 Task: Open a blank worksheet and write heading  City data  Add 10 city name:-  '1. Chelsea, New York, NY , 2. Beverly Hills, Los Angeles, CA , 3. Knightsbridge, London, United Kingdom , 4. Le Marais, Paris, forance , 5. Ginza, Tokyo, Japan_x000D_
6. Circular Quay, Sydney, Australia , 7. Mitte, Berlin, Germany , 8. Downtown, Toronto, Canada , 9. Trastevere, Rome, 10. Colaba, Mumbai, India. ' in October Last week sales are  1. Chelsea, New York, NY 10001 | 2. Beverly Hills, Los Angeles, CA 90210 | 3. Knightsbridge, London, United Kingdom SW1X 7XL | 4. Le Marais, Paris, forance 75004 | 5. Ginza, Tokyo, Japan 104-0061 | 6. Circular Quay, Sydney, Australia 2000 | 7. Mitte, Berlin, Germany 10178 | 8. Downtown, Toronto, Canada M5V 3L9 | 9. Trastevere, Rome, Italy 00153 | 10. Colaba, Mumbai, India 400005. Save page auditingDailySales_Analysis_2022
Action: Mouse pressed left at (176, 43)
Screenshot: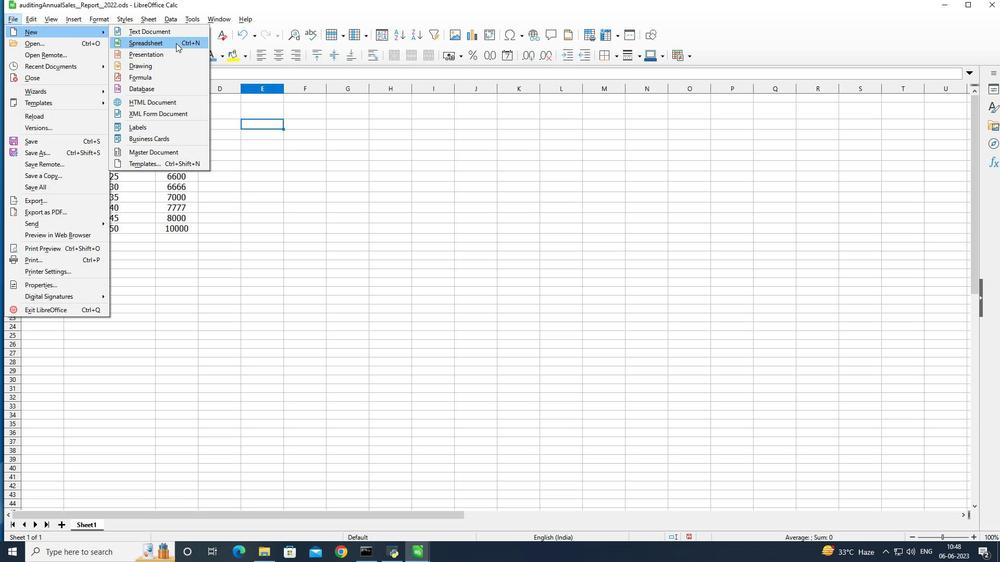 
Action: Mouse moved to (77, 106)
Screenshot: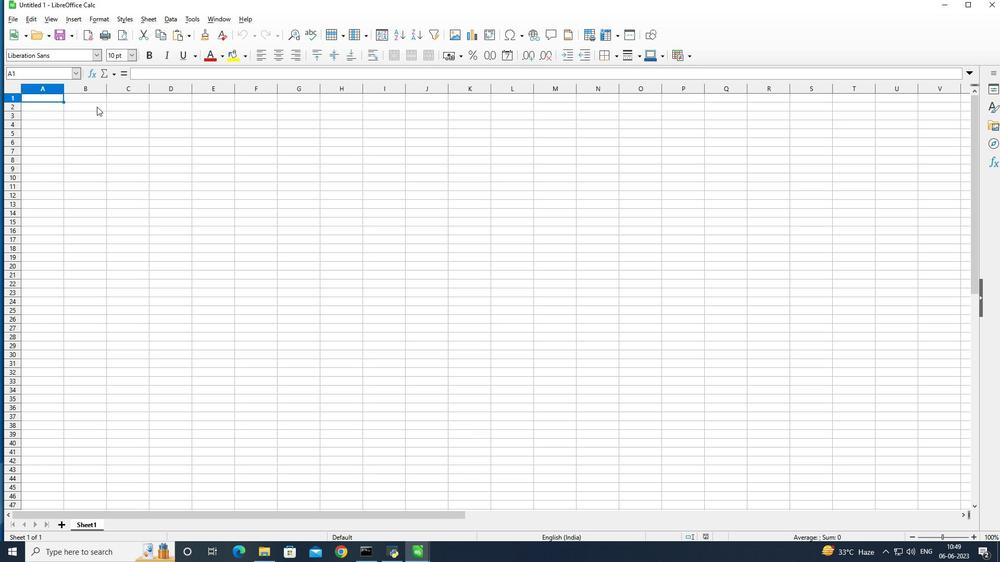 
Action: Mouse pressed left at (77, 106)
Screenshot: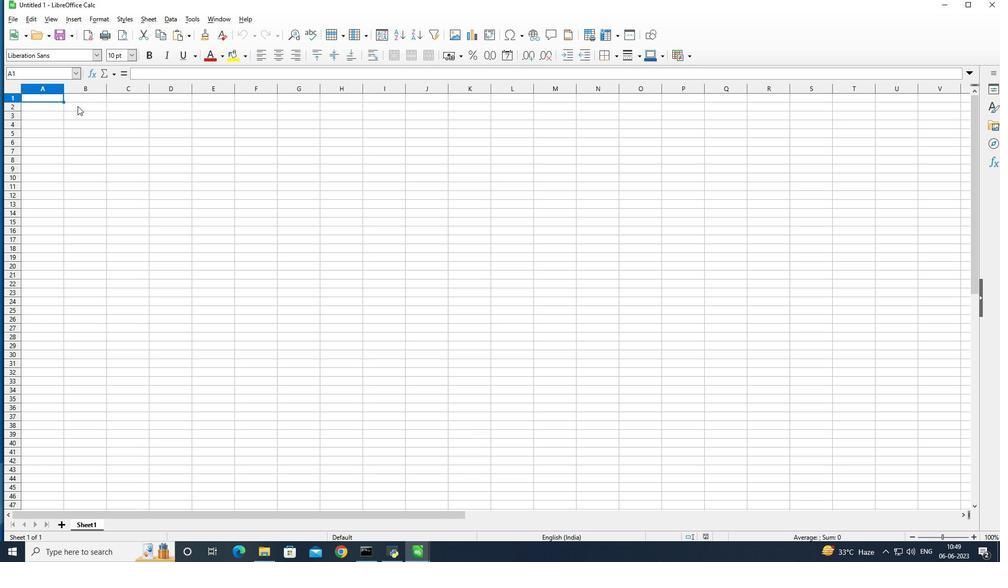 
Action: Mouse moved to (276, 70)
Screenshot: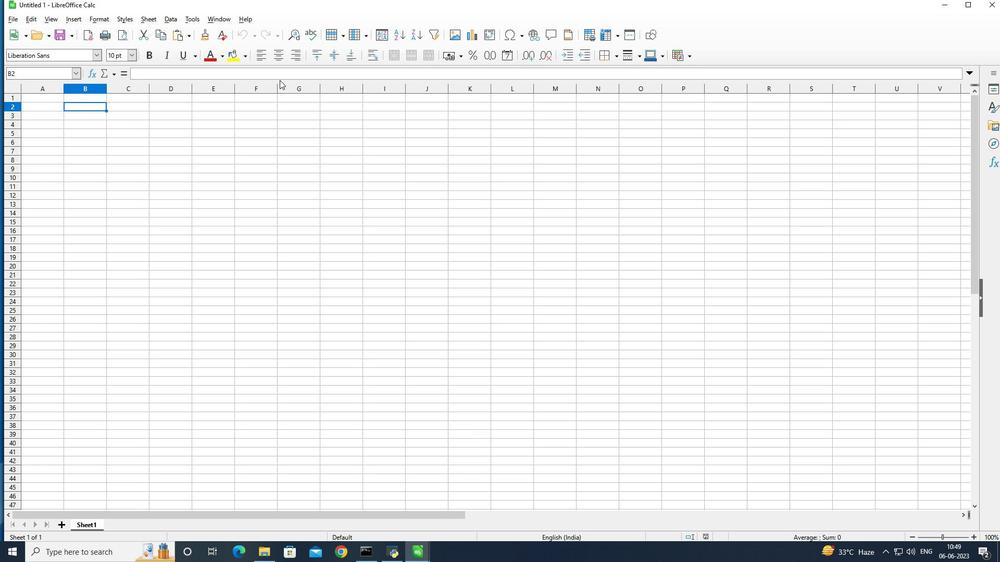
Action: Key pressed <Key.shift><Key.shift><Key.shift><Key.shift><Key.shift><Key.shift><Key.shift><Key.shift><Key.shift><Key.shift><Key.shift><Key.shift>City<Key.space><Key.shift>Data<Key.enter>
Screenshot: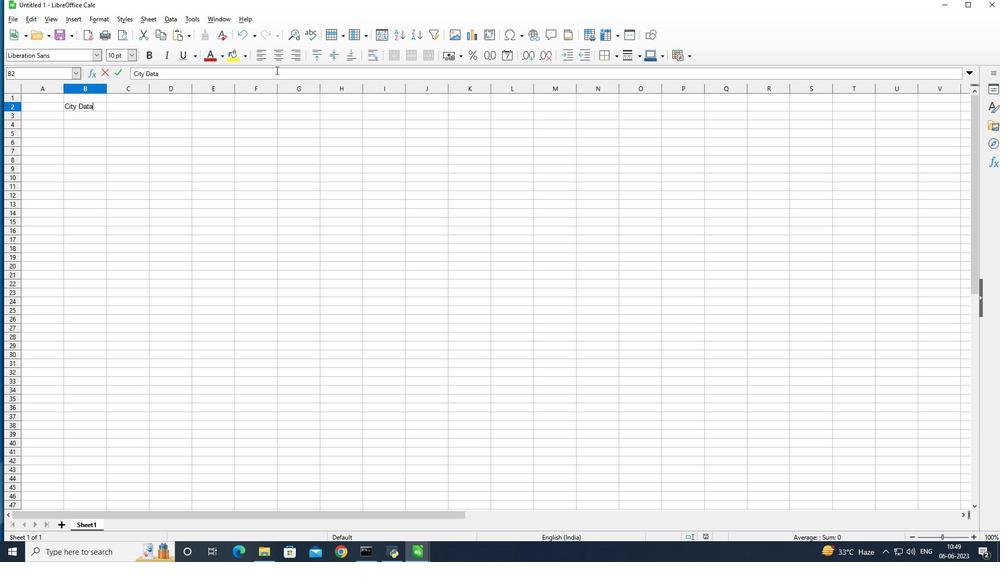 
Action: Mouse moved to (53, 113)
Screenshot: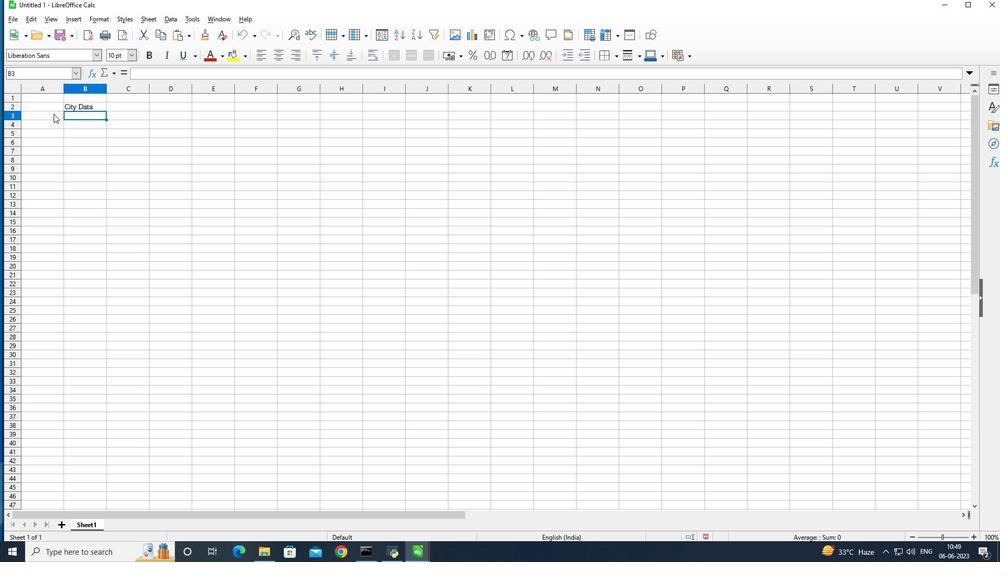 
Action: Mouse pressed left at (53, 113)
Screenshot: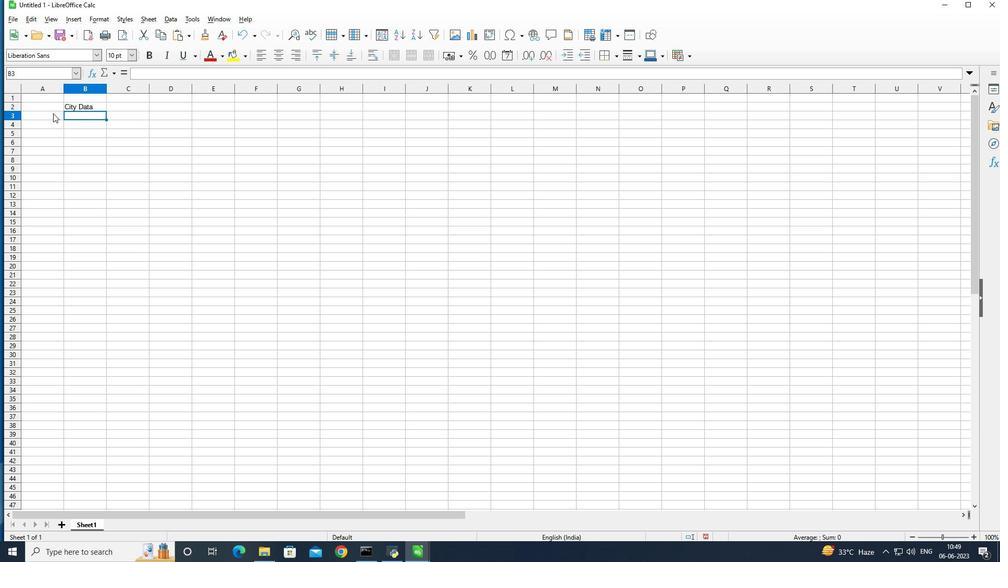 
Action: Mouse moved to (98, 100)
Screenshot: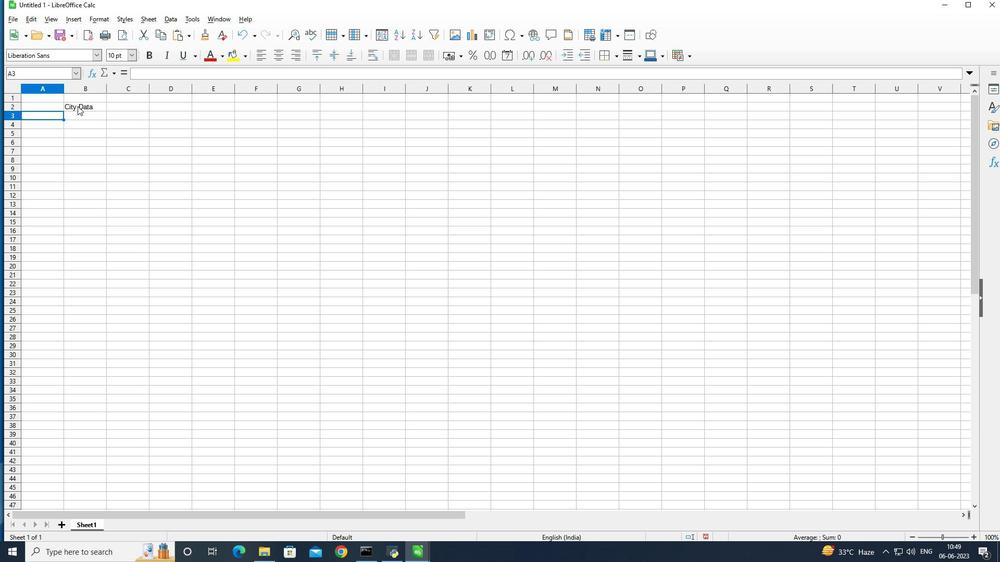 
Action: Key pressed <Key.shift>City<Key.space><Key.shift>Name<Key.enter>1.<Key.space><Key.shift><Key.shift><Key.shift><Key.shift><Key.shift>CH<Key.backspace>helsa<Key.backspace>ea<Key.space><Key.shift>New<Key.space><Key.shift>York<Key.space><Key.shift>NY<Key.enter>2.<Key.space><Key.shift>Beverly<Key.space><Key.shift>Hills<Key.space><Key.shift>Los<Key.space><Key.shift>Angeles<Key.space><Key.shift>CA<Key.enter><Key.shift>Knightsbridge<Key.space><Key.shift><Key.shift>London<Key.space><Key.shift>United<Key.space><Key.shift>kingdom<Key.enter>4.<Key.space><Key.shift>Le<Key.space><Key.shift>Marais<Key.space><Key.shift>Paris<Key.space><Key.shift>Forance<Key.enter><Key.shift>%.<Key.backspace><Key.backspace>5.<Key.space><Key.shift><Key.shift><Key.shift><Key.shift><Key.shift><Key.shift><Key.shift><Key.shift><Key.shift><Key.shift><Key.shift><Key.shift>Ginza<Key.space><Key.shift>Tokyo<Key.space><Key.shift>japan<Key.enter>6.<Key.space><Key.shift>Circular<Key.space><Key.shift><Key.shift><Key.shift><Key.shift>Quary<Key.space><Key.shift><Key.shift><Key.shift>Syadney<Key.space><Key.shift>Australia<Key.enter>7.<Key.space><Key.shift>Mittee<Key.backspace><Key.space><Key.shift>Berlin<Key.space><Key.shift>Germany<Key.enter>8.<Key.space><Key.shift><Key.shift><Key.shift><Key.shift><Key.shift><Key.shift><Key.shift><Key.shift>Dowm<Key.backspace>ntown<Key.space><Key.shift>Toronto<Key.space><Key.shift>Canada<Key.enter>9.<Key.space><Key.shift>Trastevere<Key.space><Key.shift>Rome<Key.enter>10.<Key.space><Key.shift>Colaba<Key.space><Key.shift>Mumbai<Key.space><Key.shift>india<Key.enter>
Screenshot: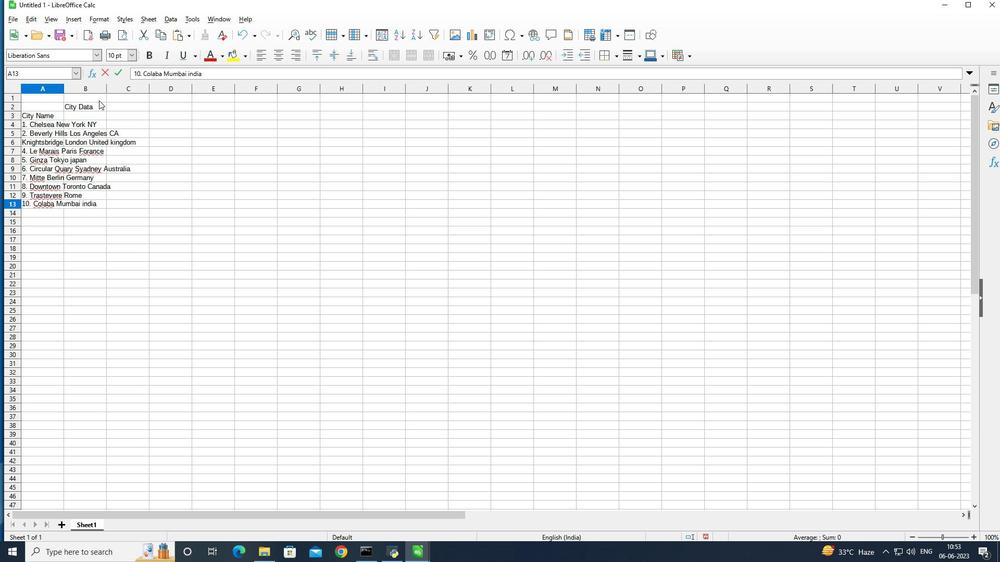 
Action: Mouse moved to (72, 111)
Screenshot: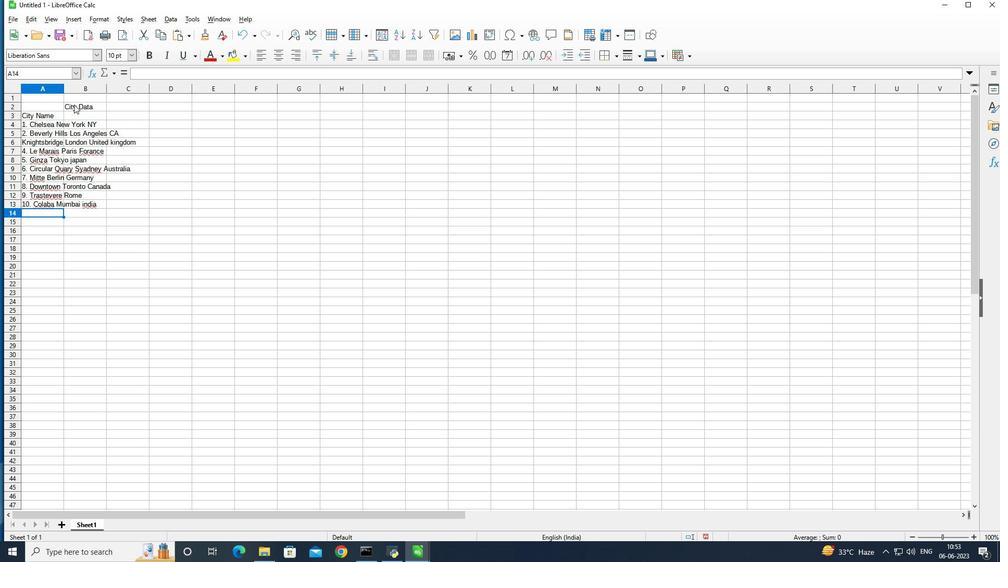 
Action: Mouse pressed left at (72, 111)
Screenshot: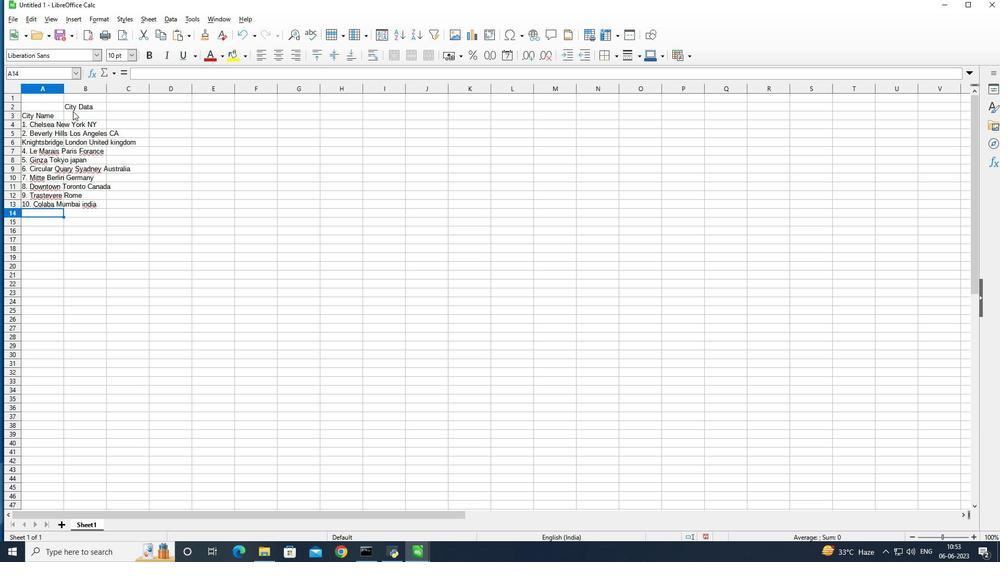 
Action: Mouse moved to (64, 87)
Screenshot: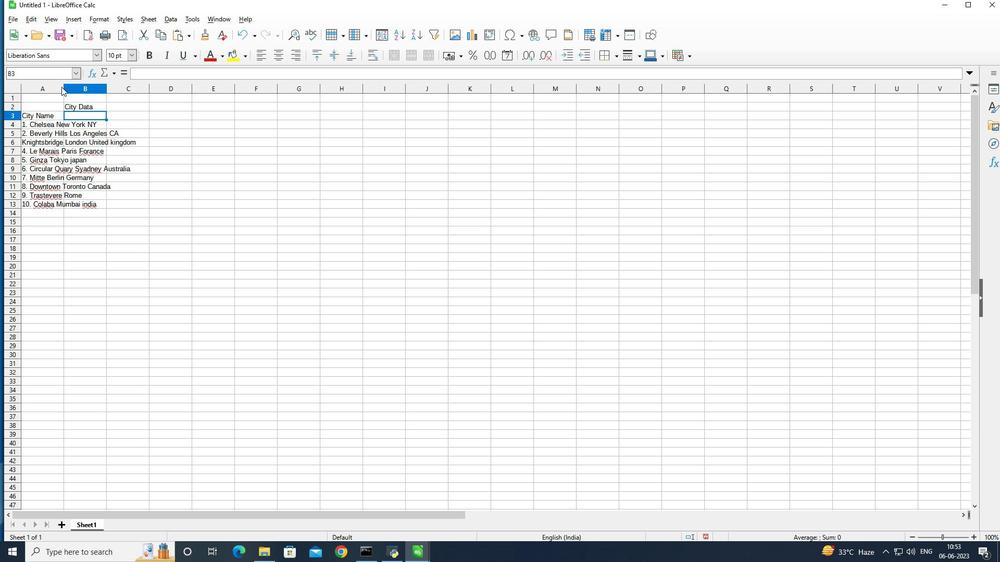 
Action: Mouse pressed left at (64, 87)
Screenshot: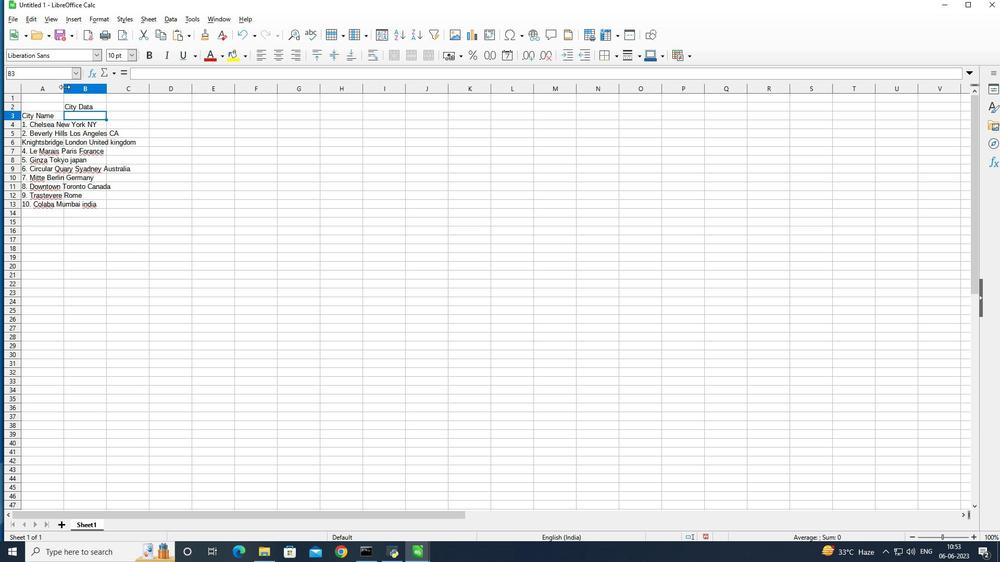
Action: Mouse moved to (197, 87)
Screenshot: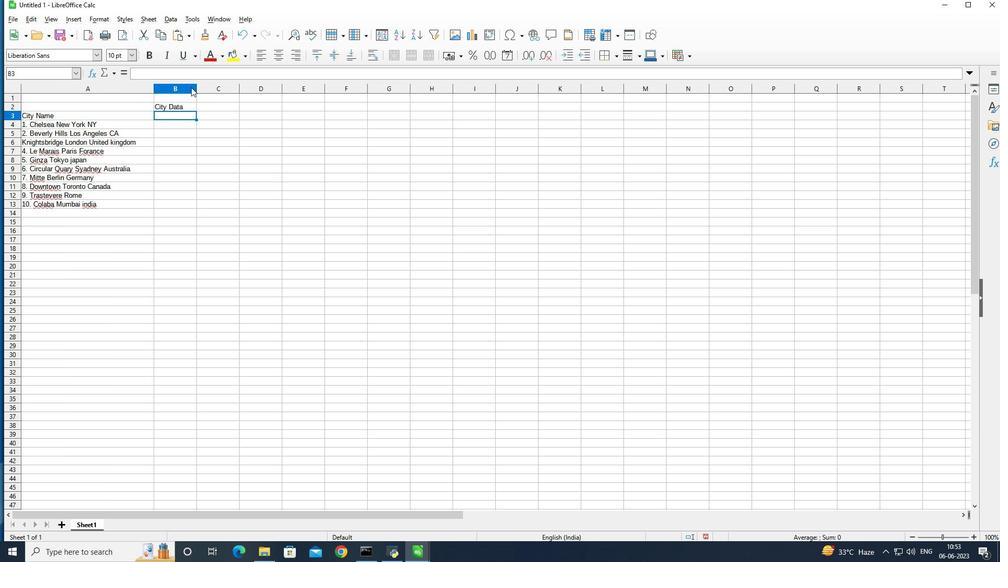 
Action: Mouse pressed left at (197, 87)
Screenshot: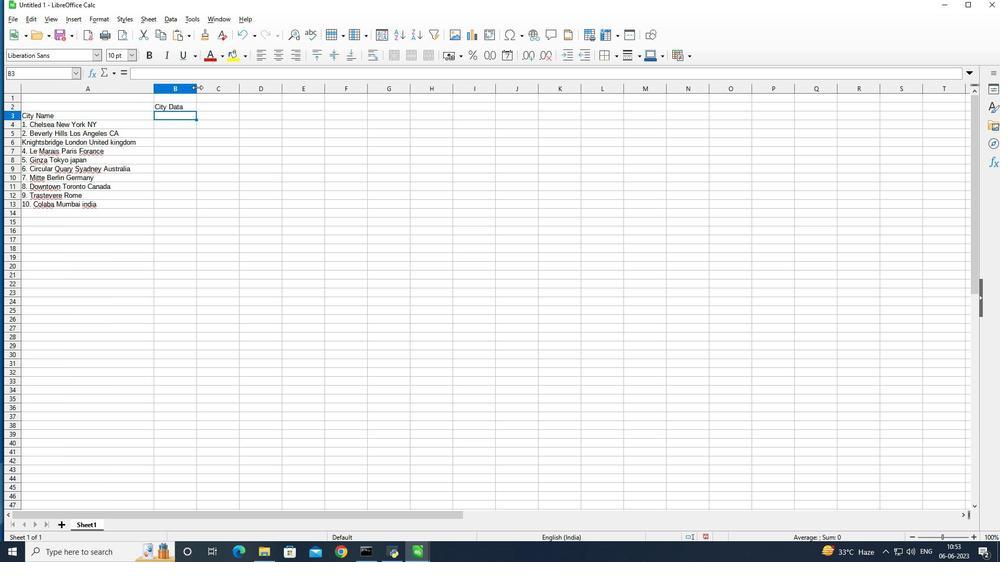 
Action: Mouse moved to (178, 116)
Screenshot: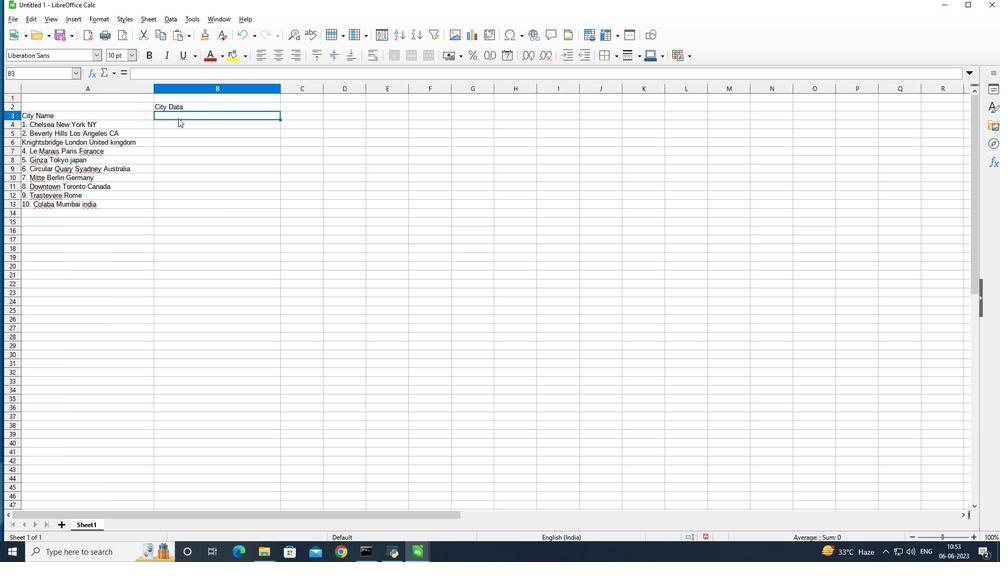 
Action: Mouse pressed left at (178, 116)
Screenshot: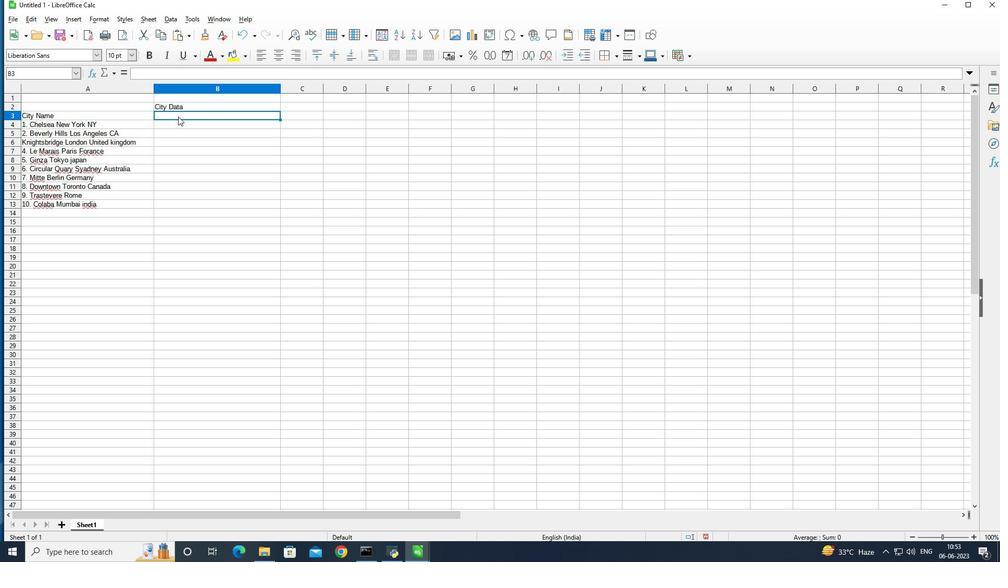 
Action: Mouse moved to (349, 134)
Screenshot: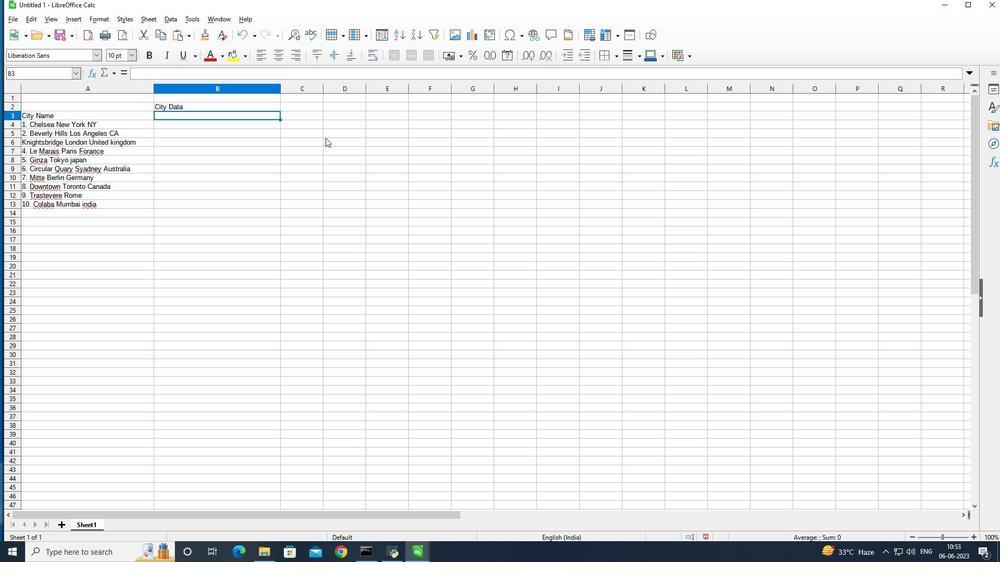 
Action: Key pressed <Key.shift>Last<Key.space>w<Key.backspace><Key.shift>Week<Key.space><Key.shift>Sale<Key.enter>1
Screenshot: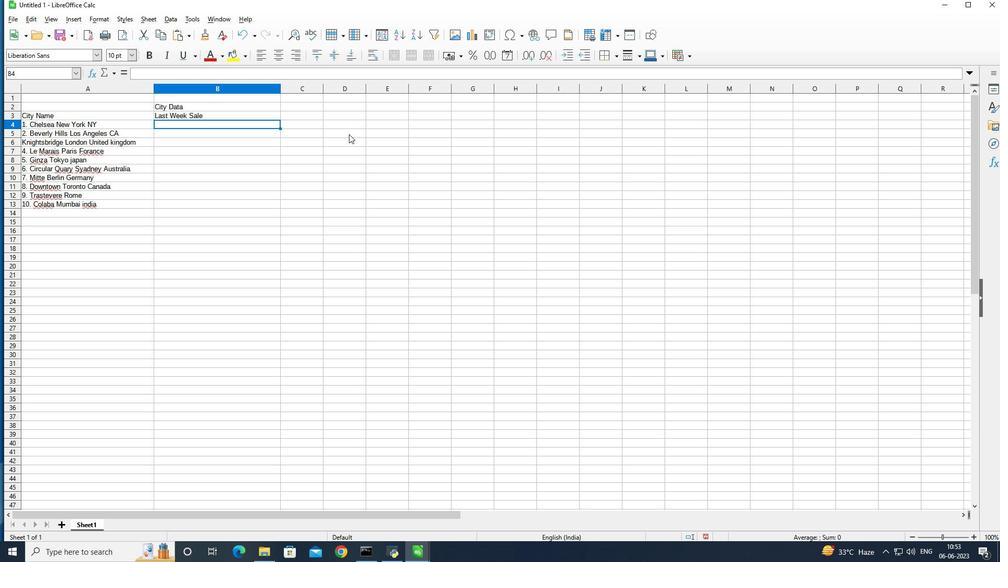 
Action: Mouse moved to (348, 134)
Screenshot: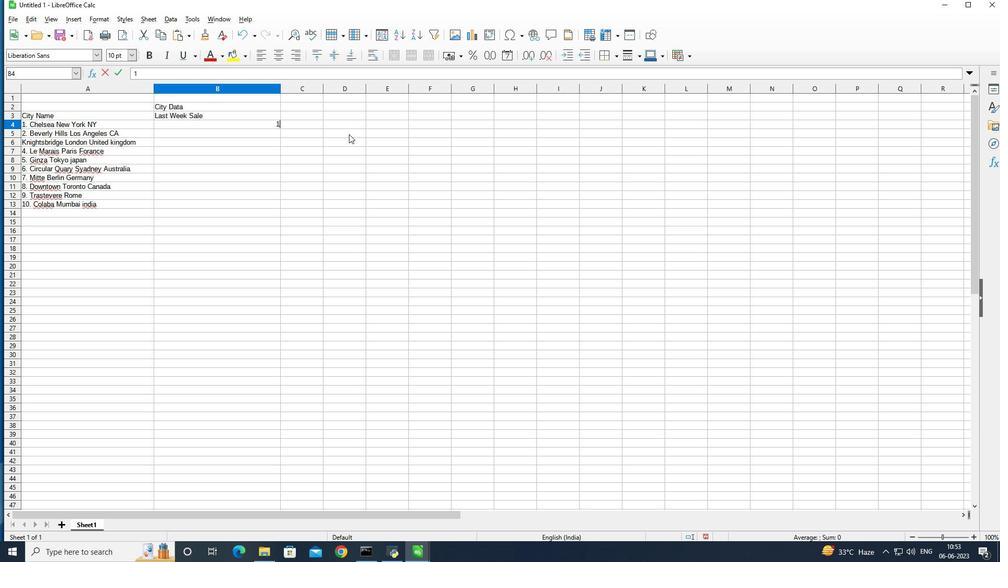 
Action: Key pressed ..<Key.backspace><Key.backspace>.
Screenshot: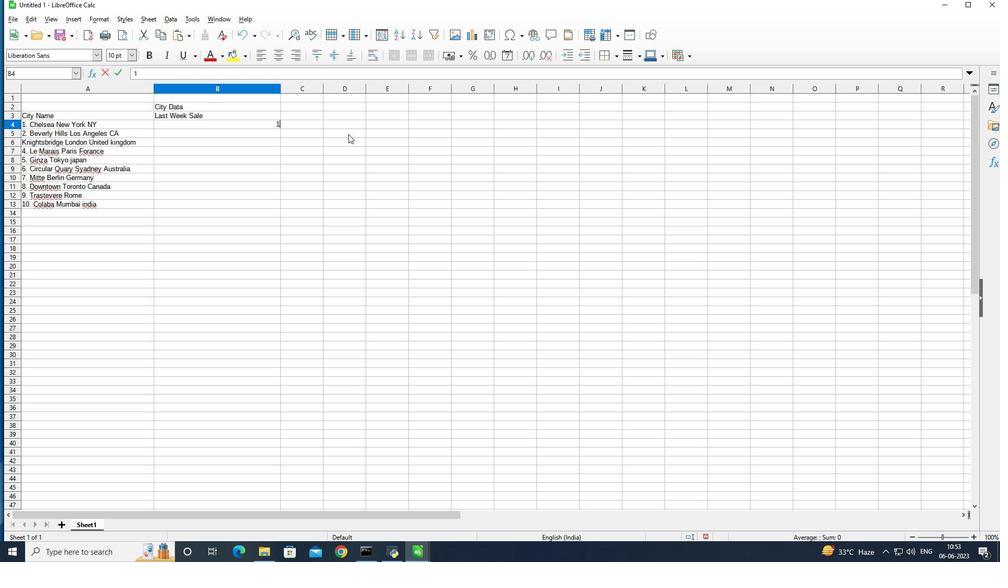 
Action: Mouse moved to (602, 221)
Screenshot: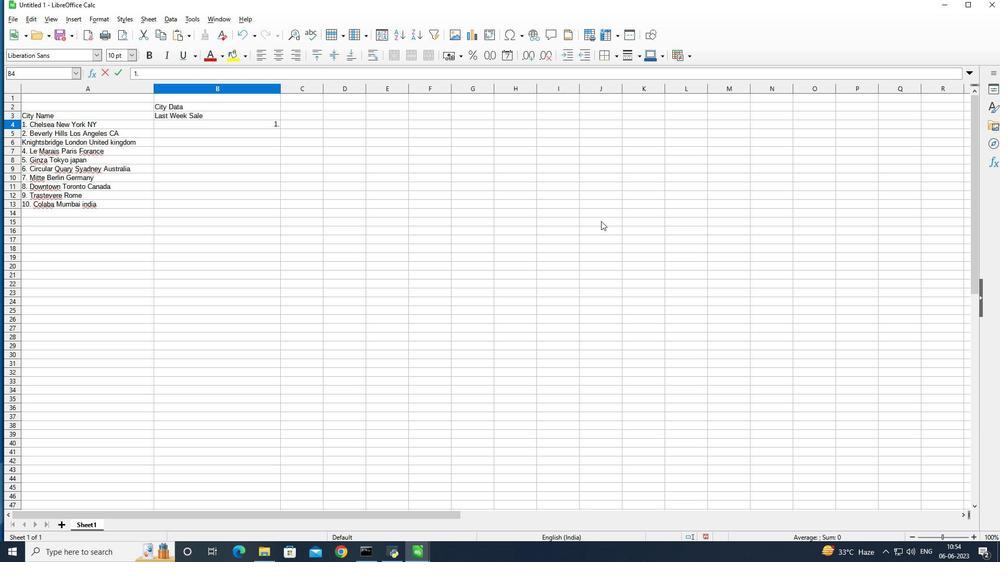 
Action: Key pressed <Key.shift>Ch<Key.backspace><Key.backspace><Key.backspace>0001<Key.enter>90210<Key.enter><Key.shift>SW1<Key.shift><Key.shift><Key.shift><Key.shift><Key.shift><Key.shift><Key.shift><Key.shift><Key.shift><Key.shift><Key.shift><Key.shift><Key.shift><Key.shift><Key.shift><Key.shift><Key.shift><Key.shift><Key.shift><Key.shift><Key.shift><Key.shift><Key.shift><Key.shift><Key.shift><Key.shift><Key.shift><Key.shift><Key.shift><Key.shift><Key.shift><Key.shift><Key.shift><Key.shift><Key.shift><Key.shift>X<Key.space>7<Key.shift>X<Key.shift><Key.shift><Key.shift><Key.shift><Key.shift><Key.shift><Key.shift><Key.shift>L<Key.enter>75004<Key.enter>104-0061<Key.enter>2000<Key.enter>10178<Key.enter><Key.shift>M5<Key.shift>V<Key.space>3<Key.shift>L9<Key.enter>001530<Key.backspace><Key.enter>40005<Key.enter>ctrl+Sauditing<Key.shift>Daily<Key.shift>Sales
Screenshot: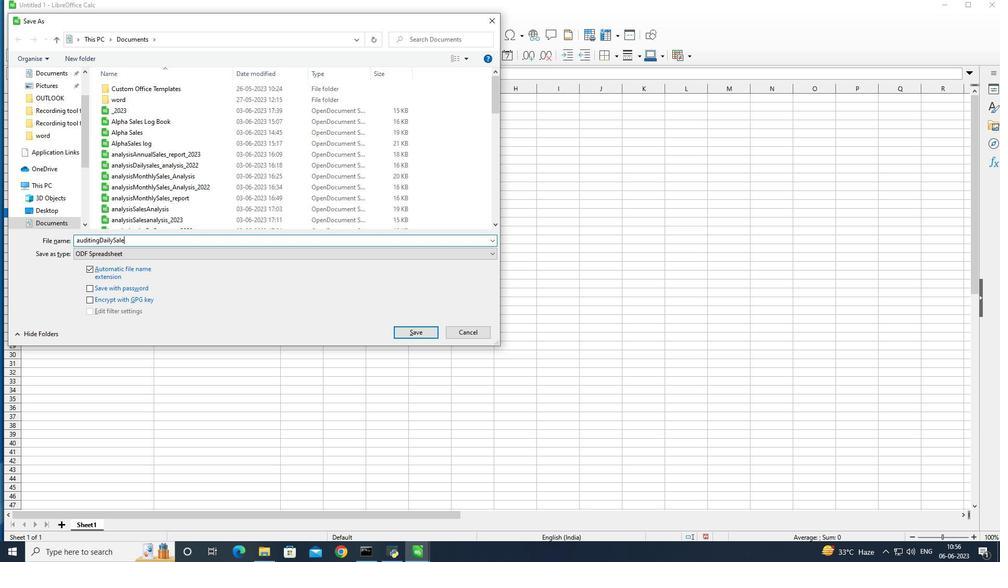
Action: Mouse moved to (634, 242)
Screenshot: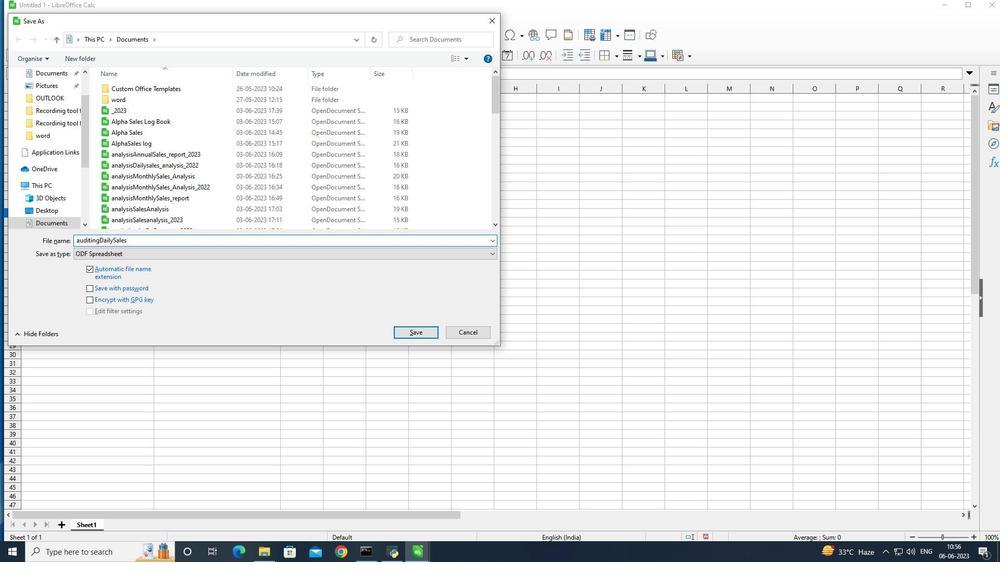 
Action: Key pressed <Key.shift_r><Key.shift_r>__<Key.shift>Analt<Key.backspace>ysis<Key.shift_r>__2022<Key.enter>ctrl+S
Screenshot: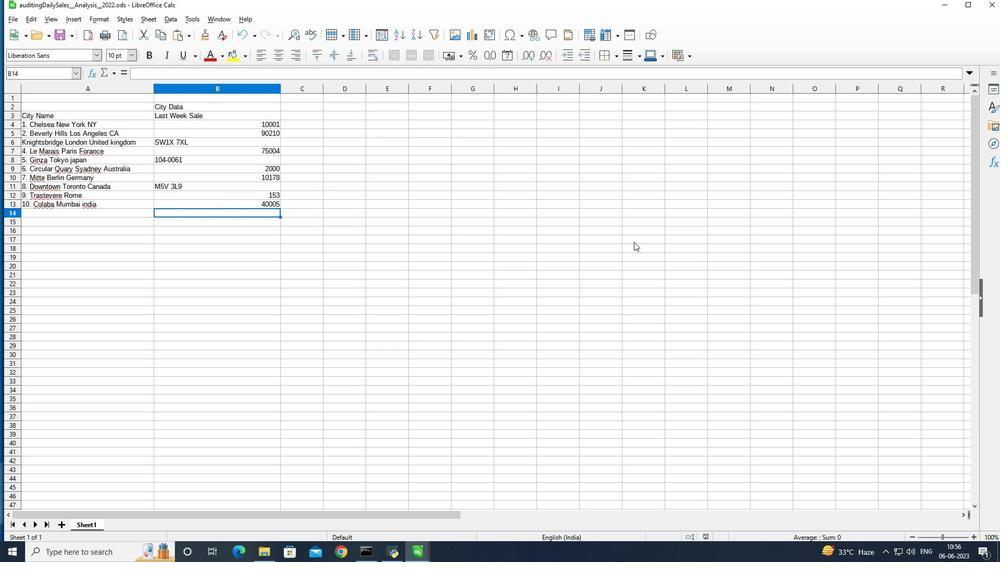 
Action: Mouse moved to (561, 185)
Screenshot: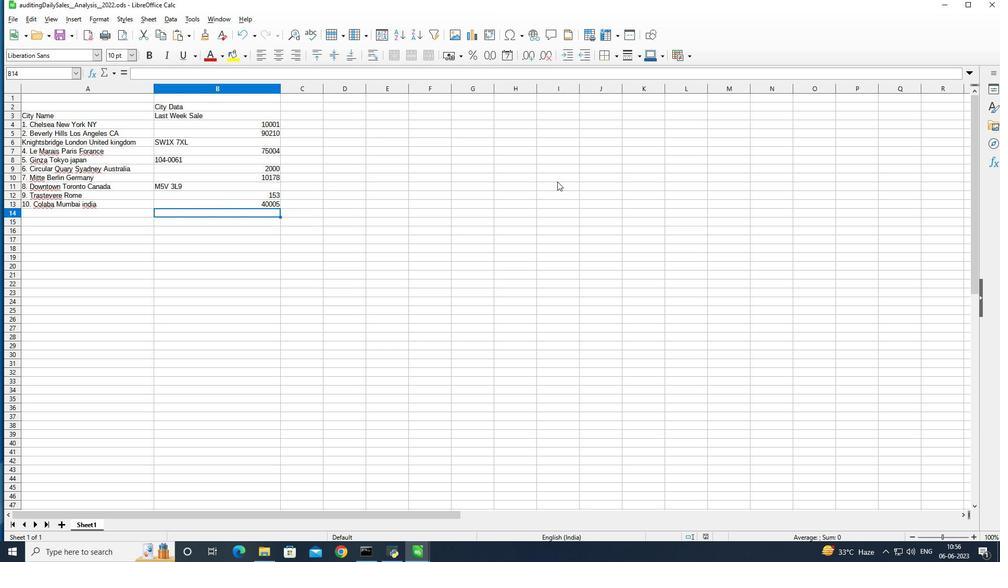 
